 Task: Use the formula "SUM" in spreadsheet "Project portfolio".
Action: Mouse pressed left at (160, 181)
Screenshot: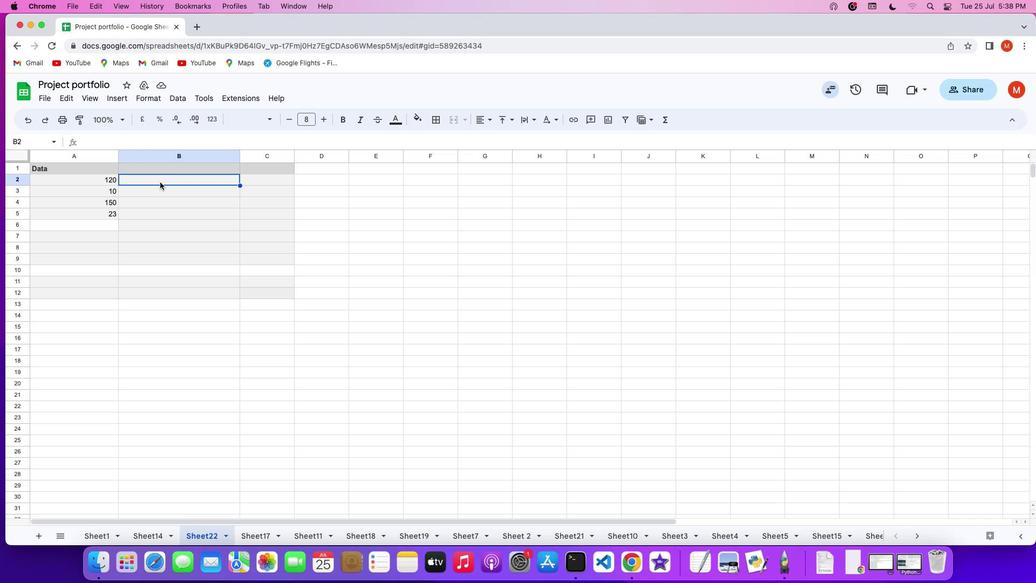 
Action: Mouse pressed left at (160, 181)
Screenshot: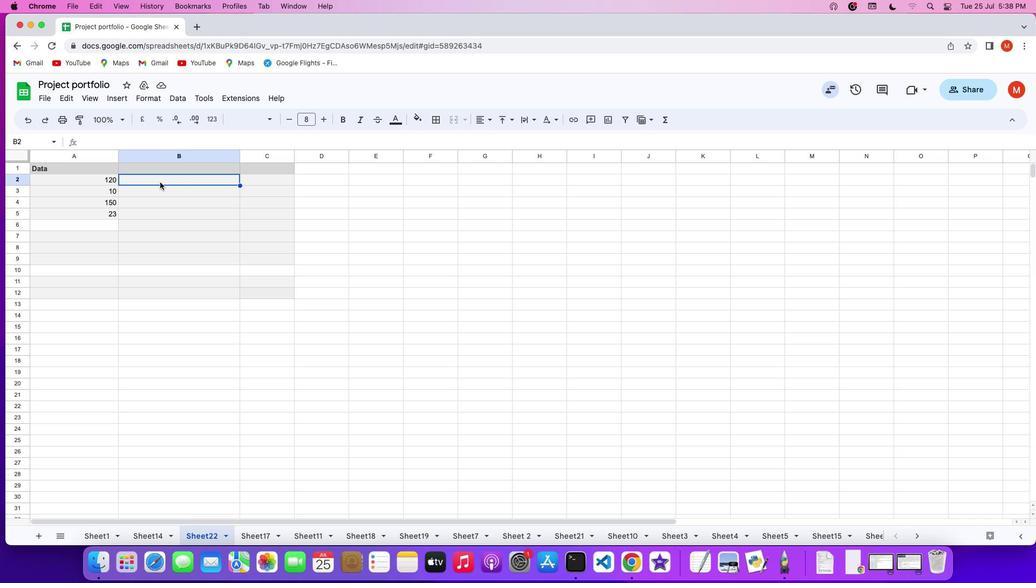 
Action: Mouse moved to (164, 177)
Screenshot: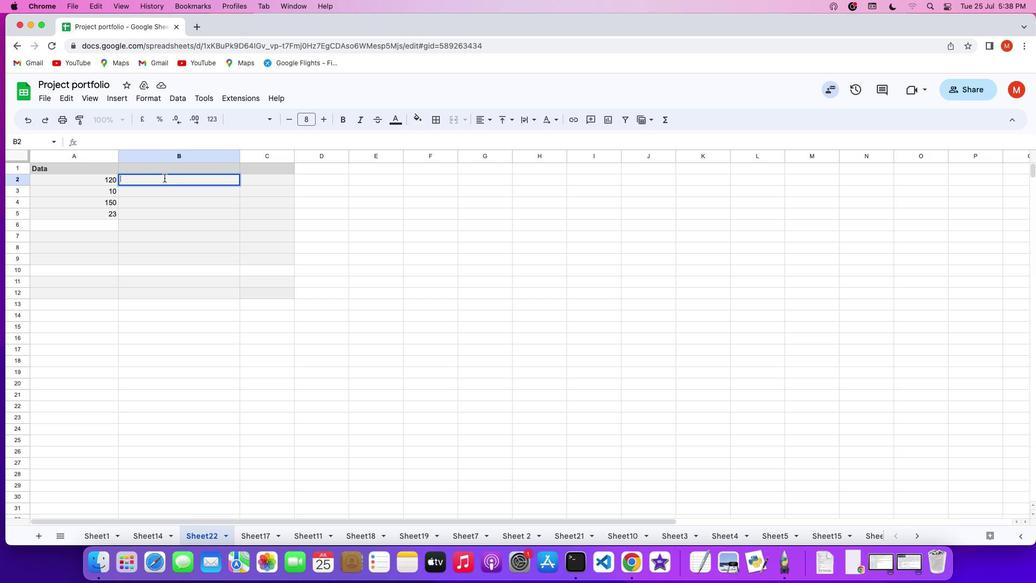 
Action: Key pressed '='
Screenshot: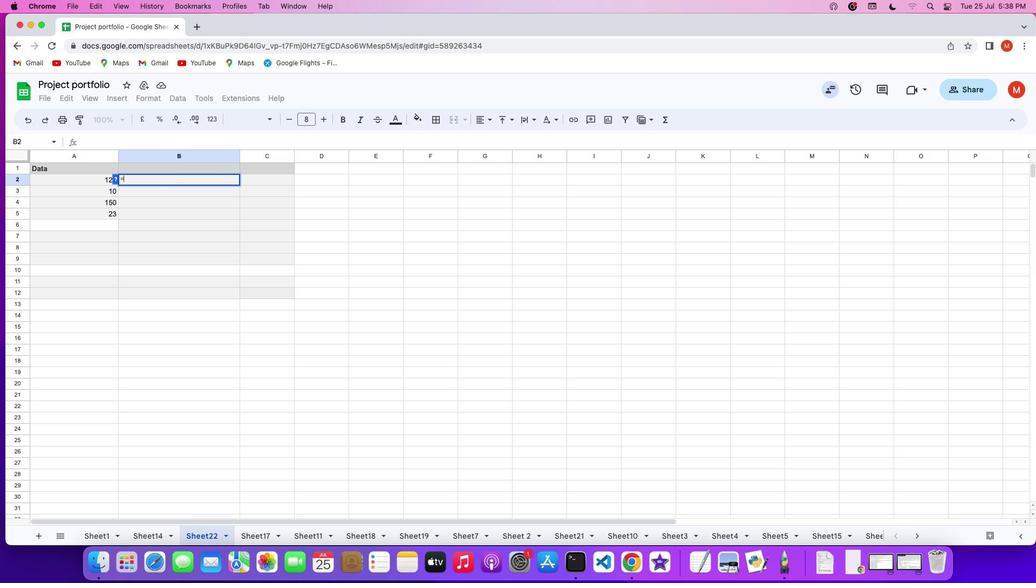 
Action: Mouse moved to (670, 116)
Screenshot: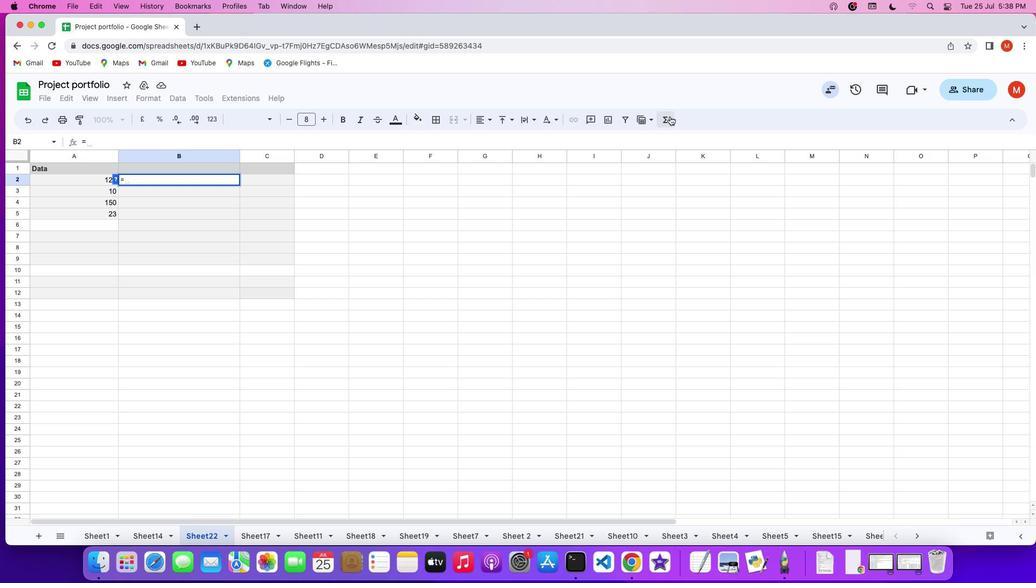 
Action: Mouse pressed left at (670, 116)
Screenshot: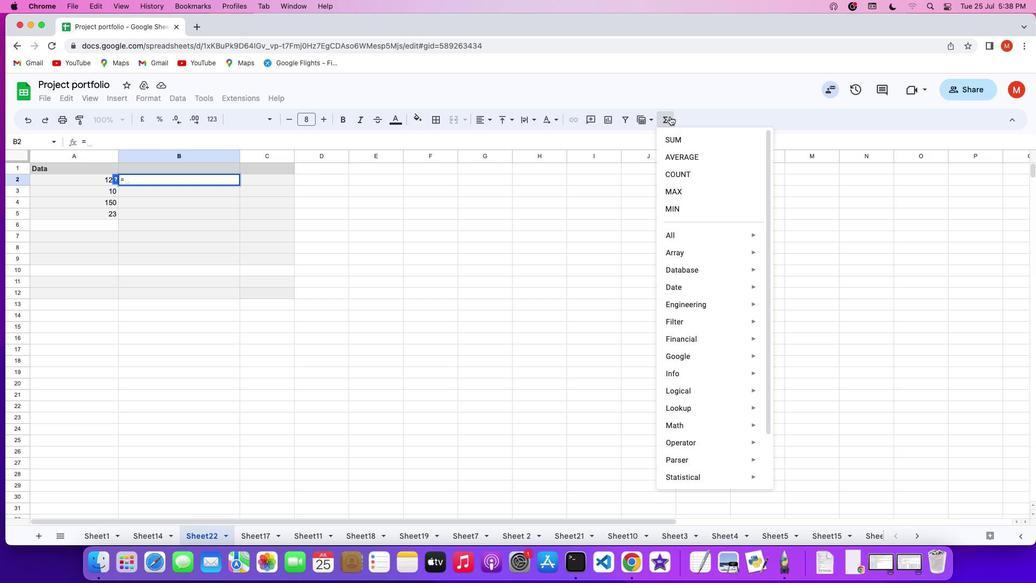
Action: Mouse moved to (829, 507)
Screenshot: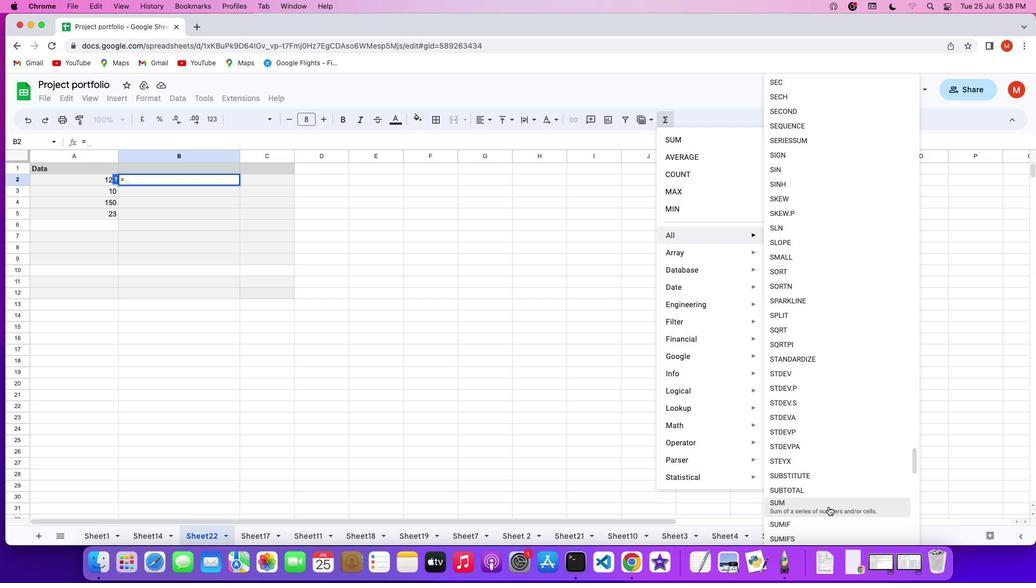 
Action: Mouse pressed left at (829, 507)
Screenshot: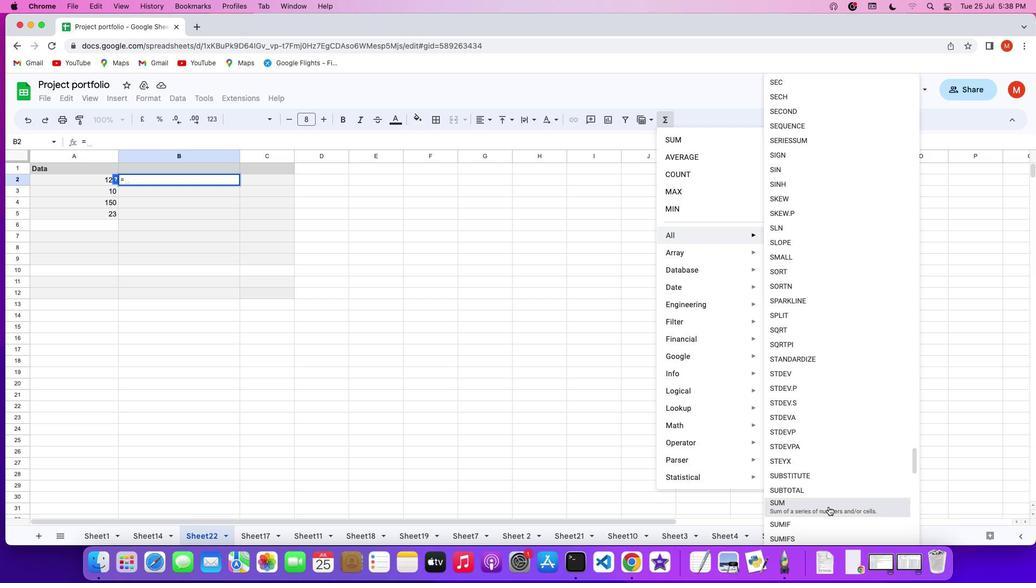 
Action: Mouse moved to (75, 177)
Screenshot: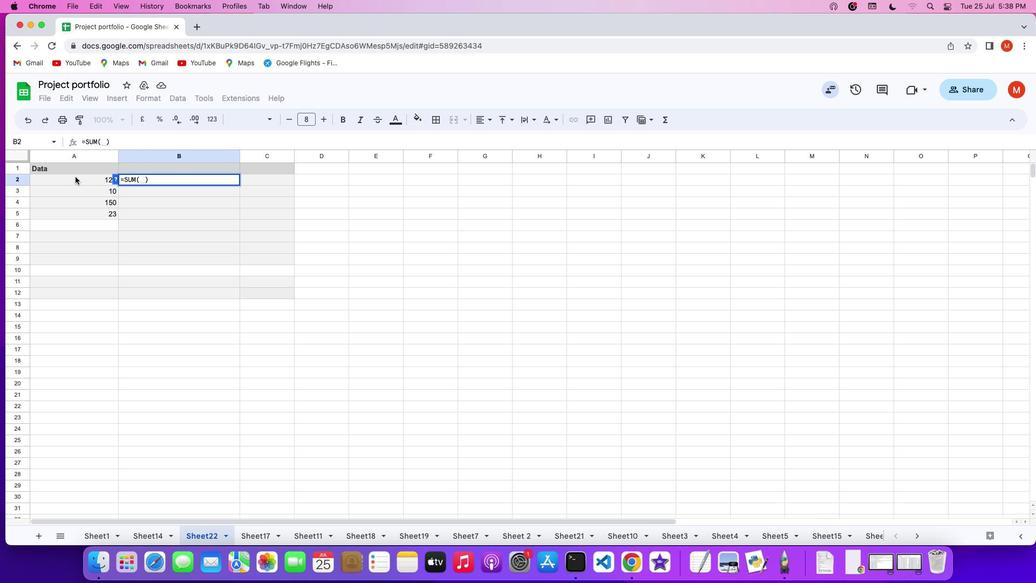 
Action: Mouse pressed left at (75, 177)
Screenshot: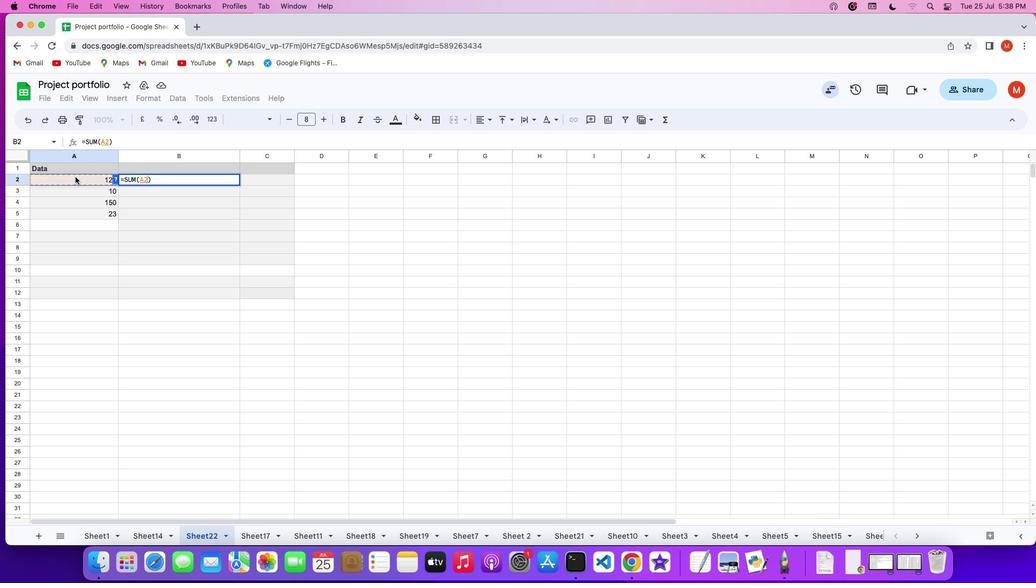 
Action: Mouse moved to (145, 228)
Screenshot: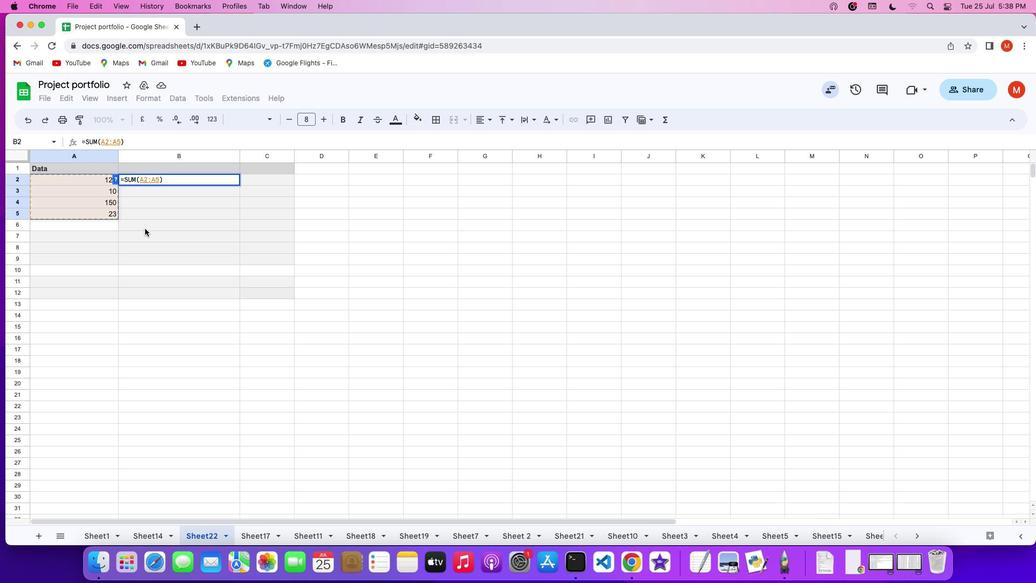 
Action: Key pressed Key.enter
Screenshot: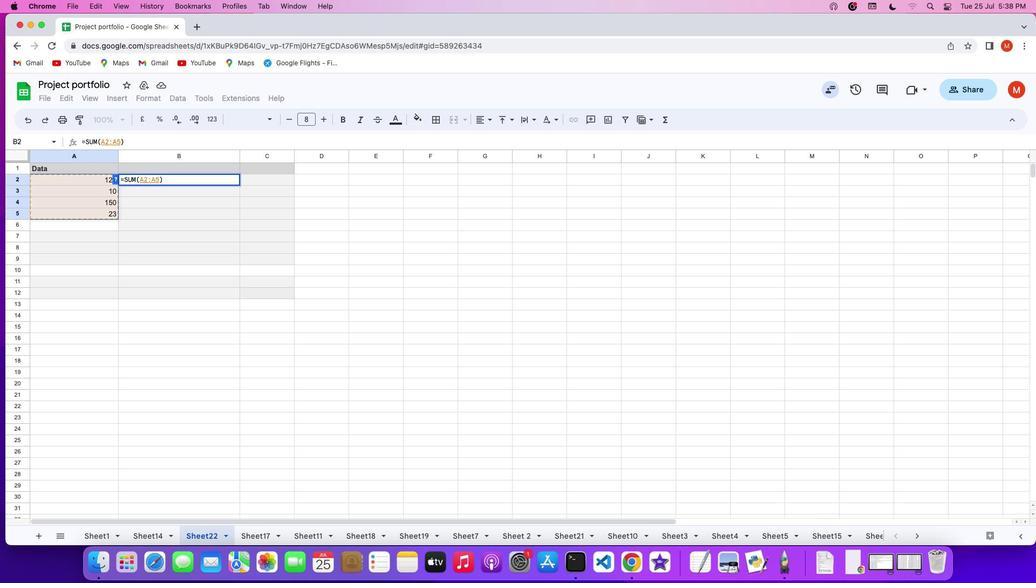 
